 Task: Add Mori-Nu Extra Firm Silken Tofu to the cart.
Action: Mouse moved to (26, 79)
Screenshot: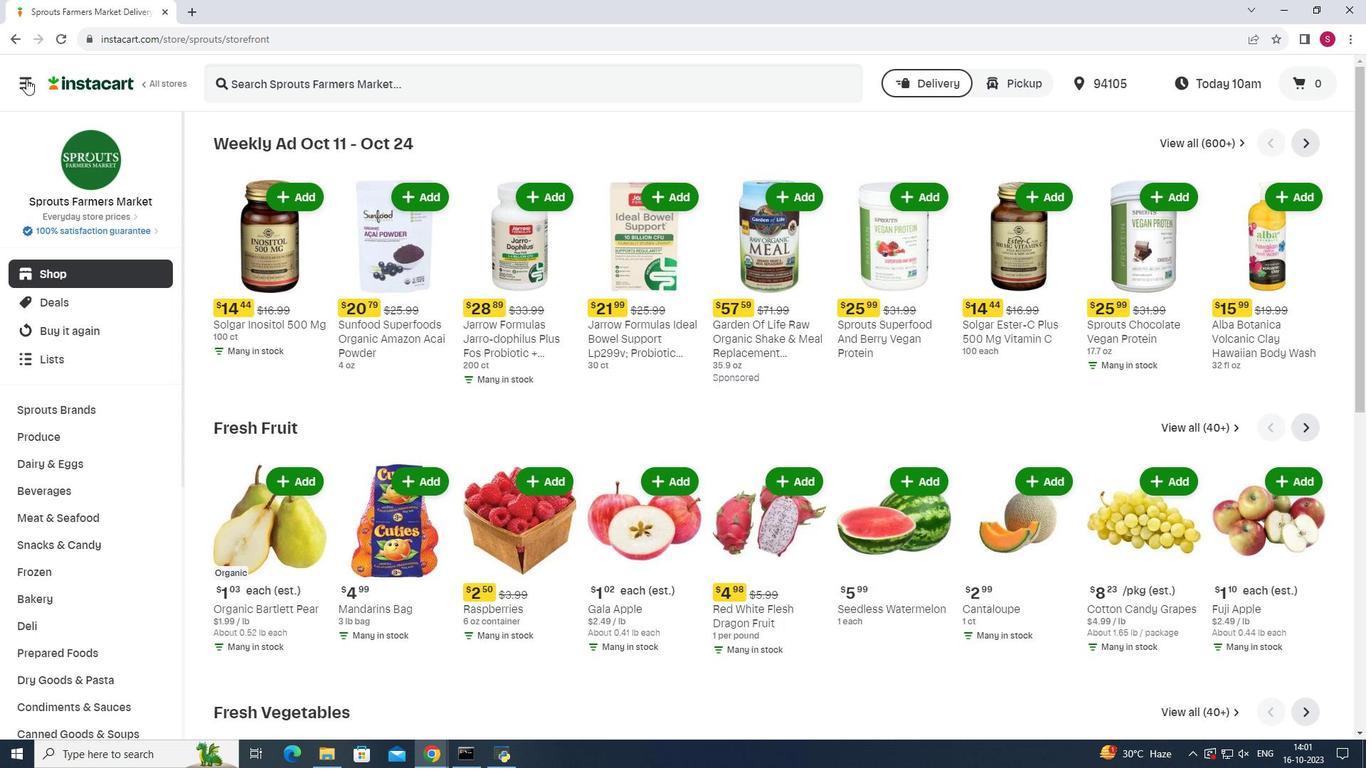 
Action: Mouse pressed left at (26, 79)
Screenshot: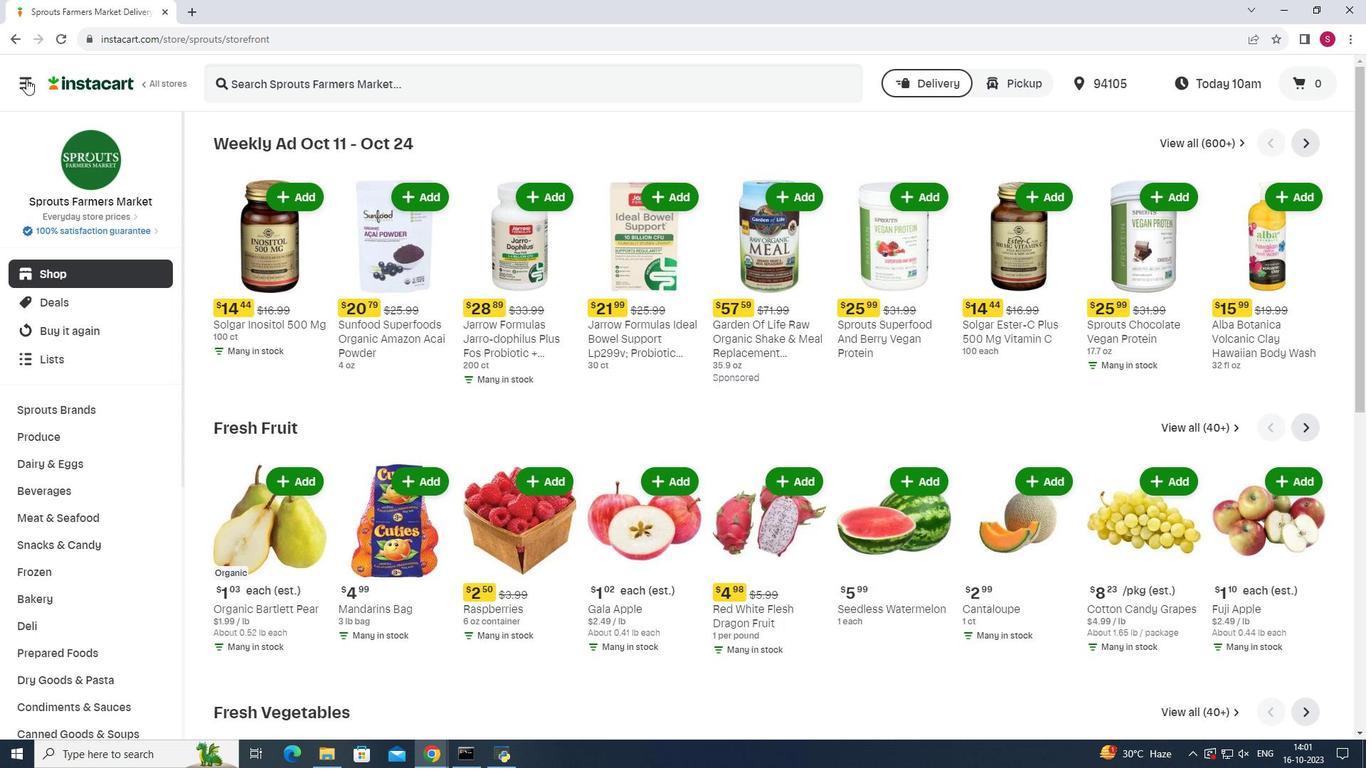 
Action: Mouse moved to (82, 383)
Screenshot: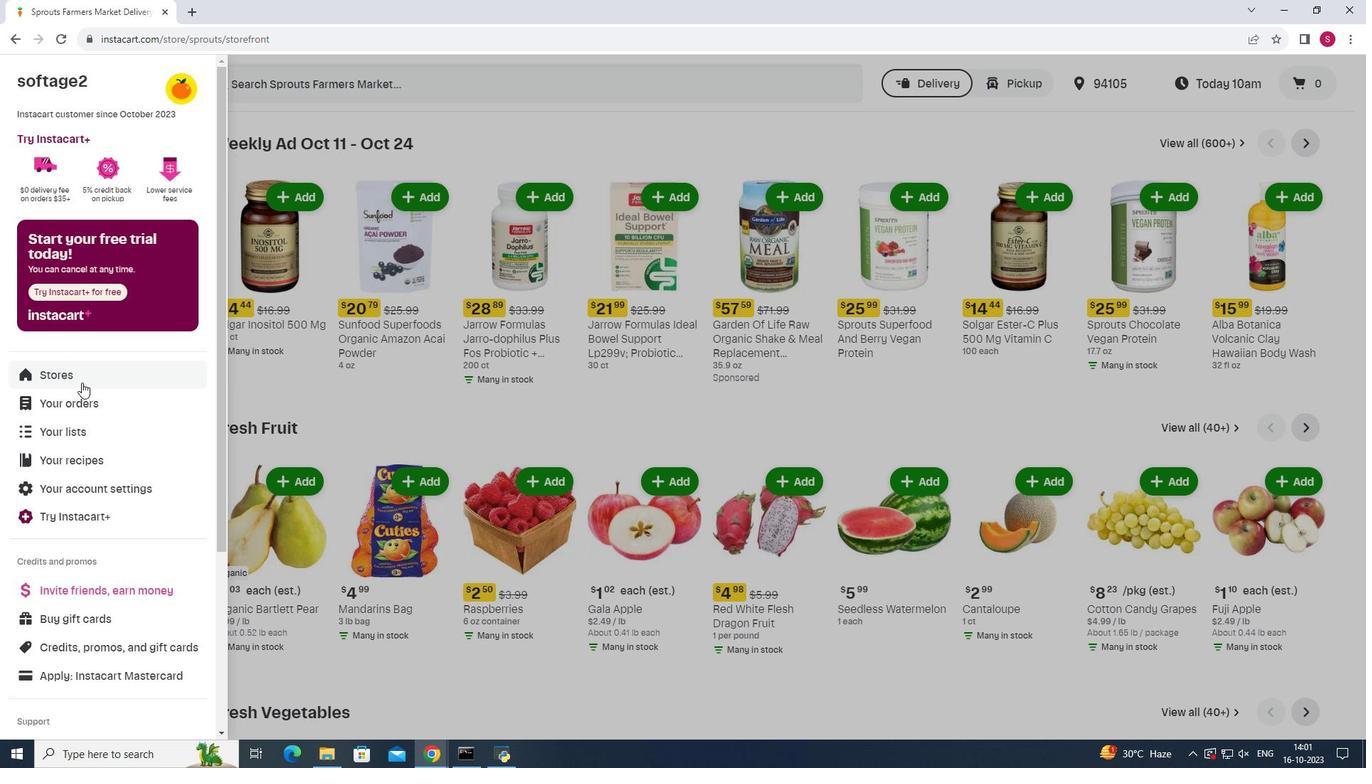
Action: Mouse pressed left at (82, 383)
Screenshot: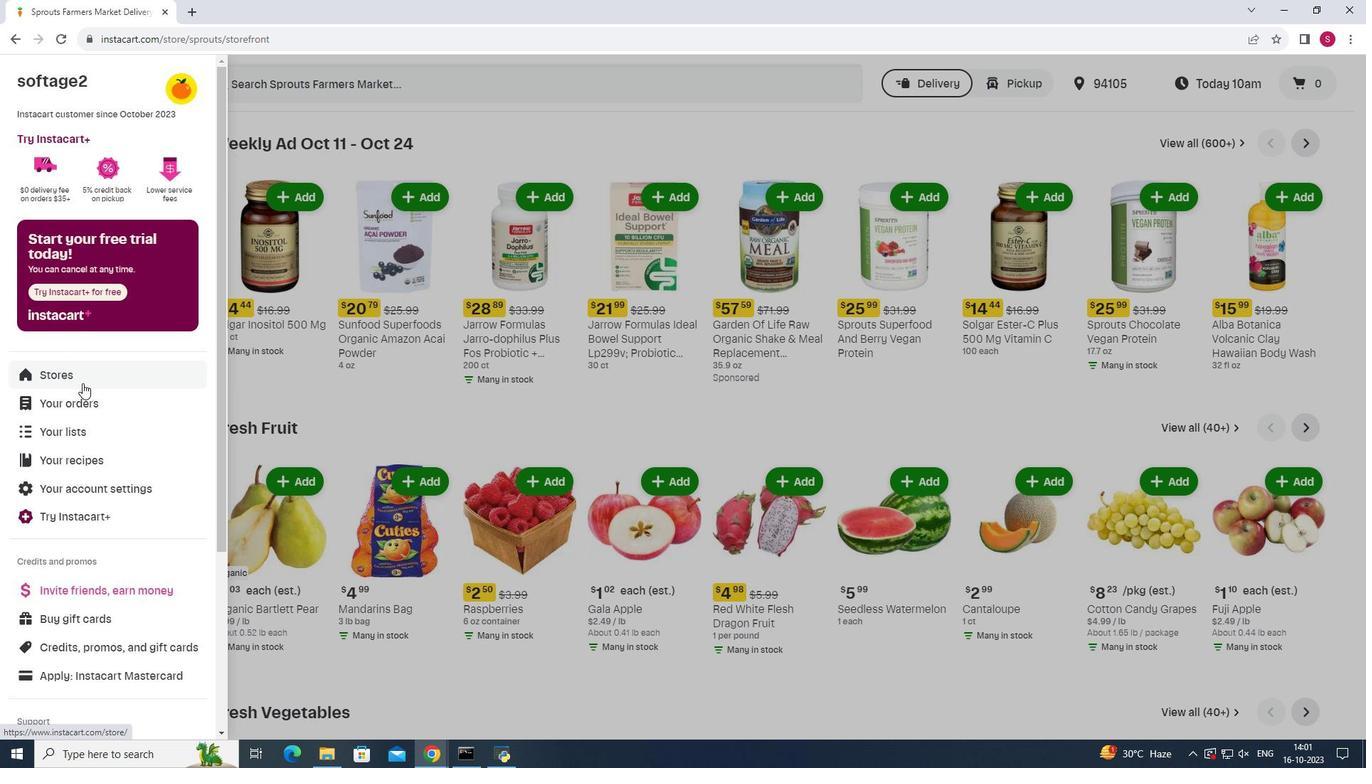 
Action: Mouse moved to (331, 128)
Screenshot: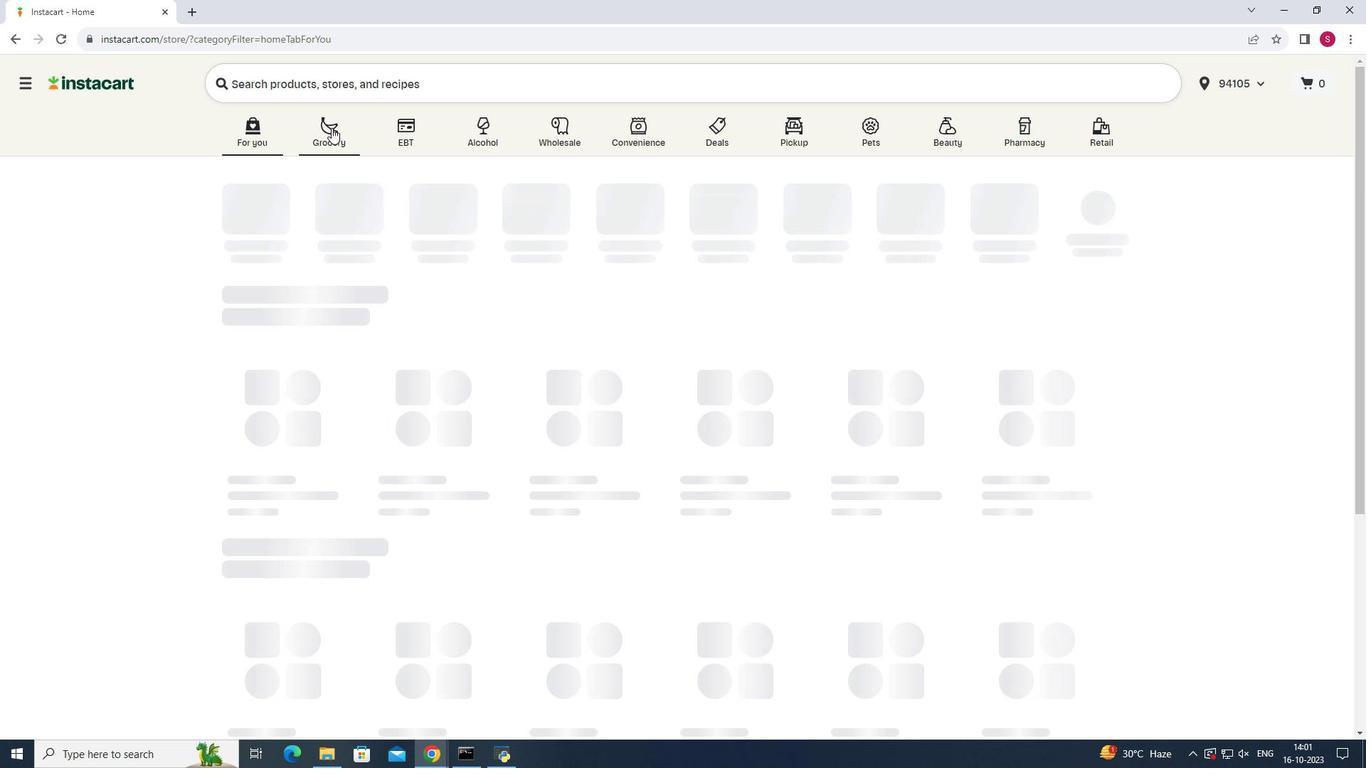 
Action: Mouse pressed left at (331, 128)
Screenshot: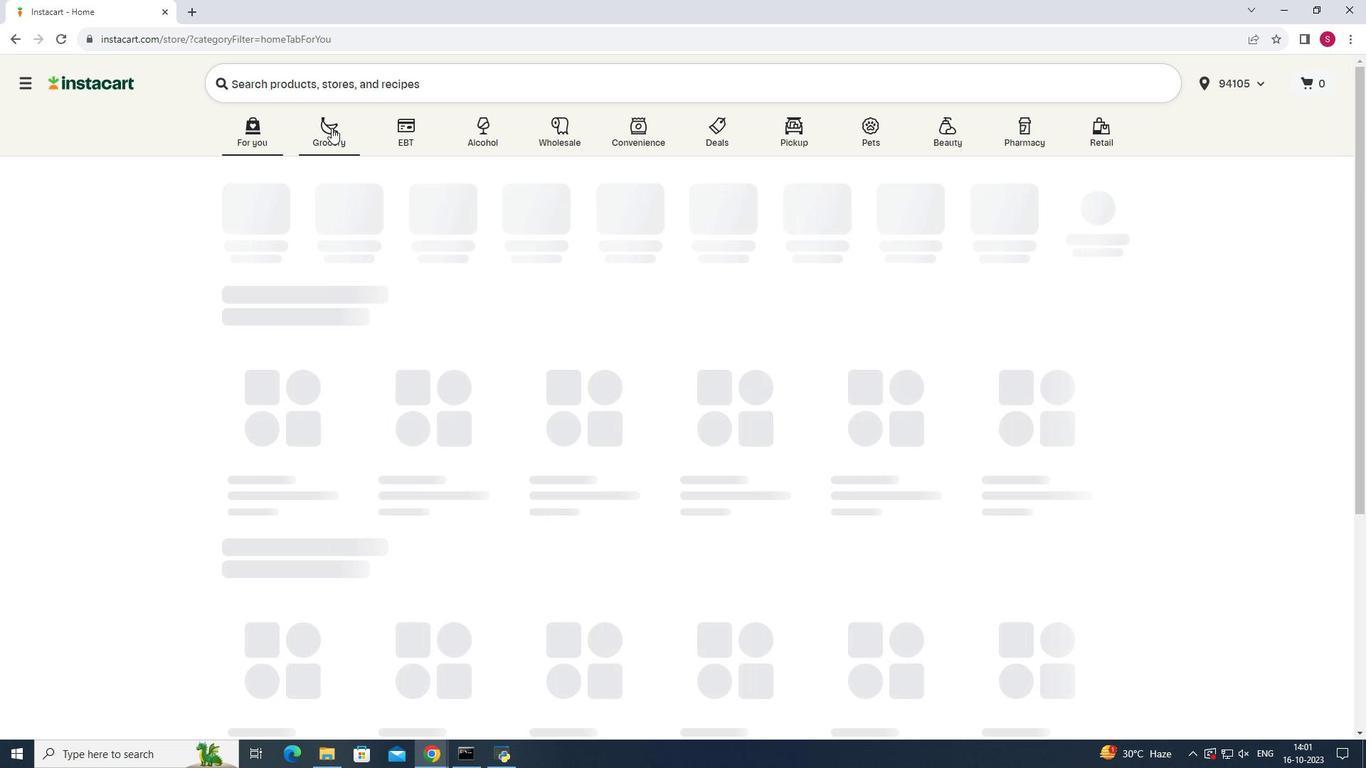 
Action: Mouse moved to (960, 198)
Screenshot: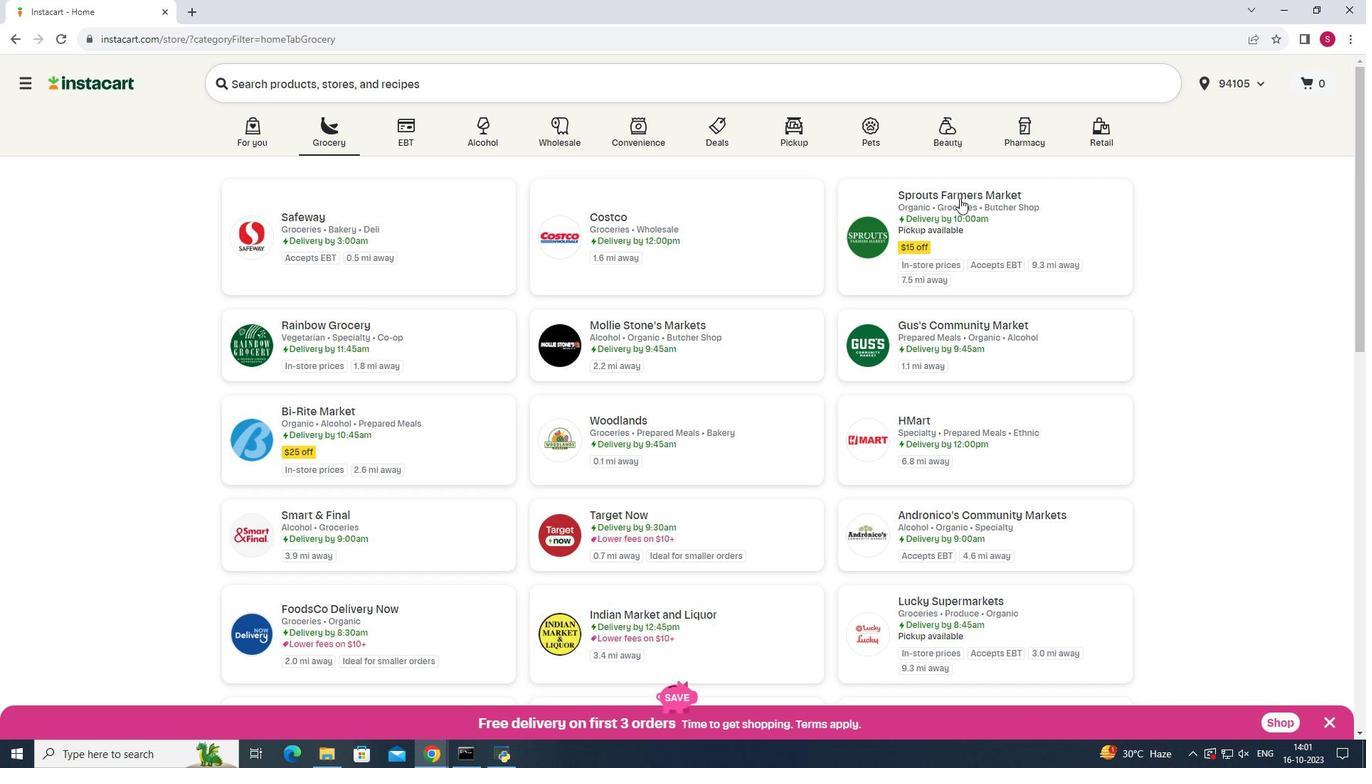 
Action: Mouse pressed left at (960, 198)
Screenshot: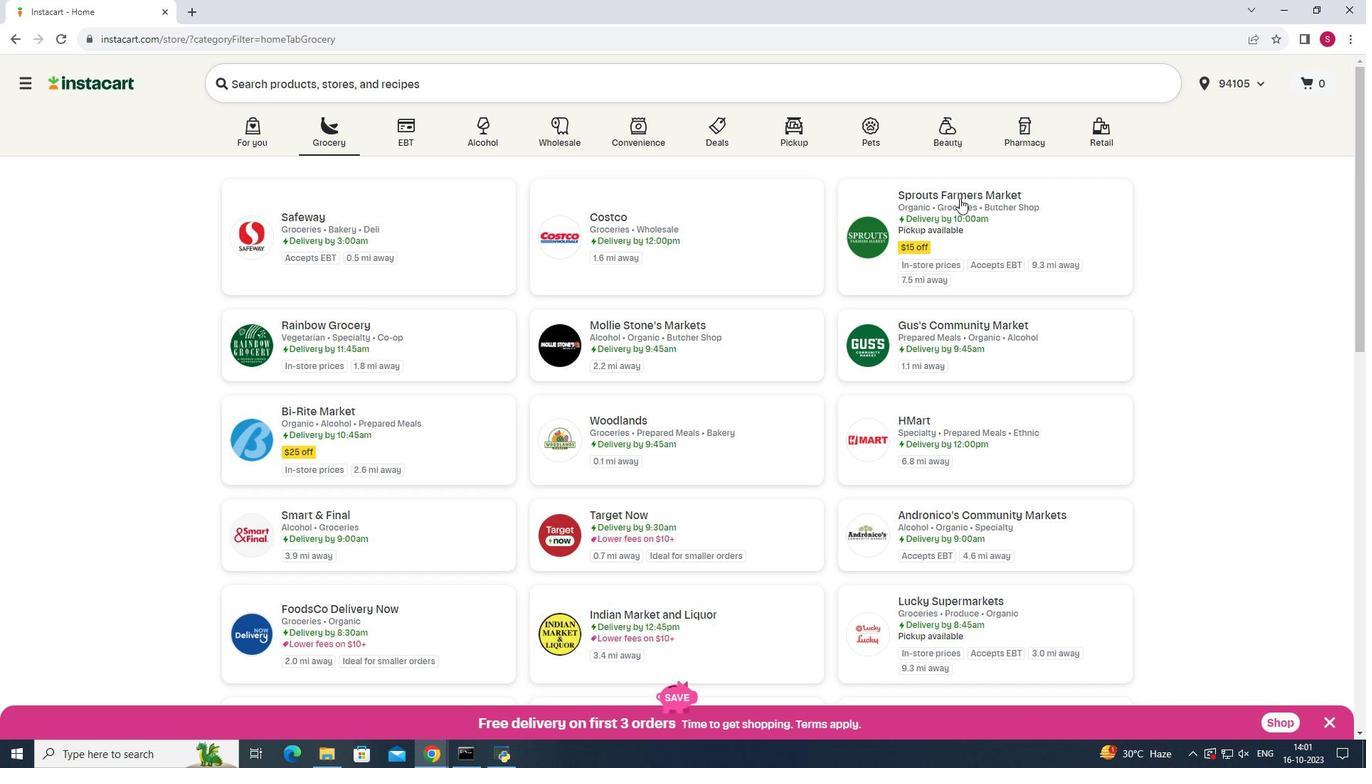 
Action: Mouse moved to (82, 517)
Screenshot: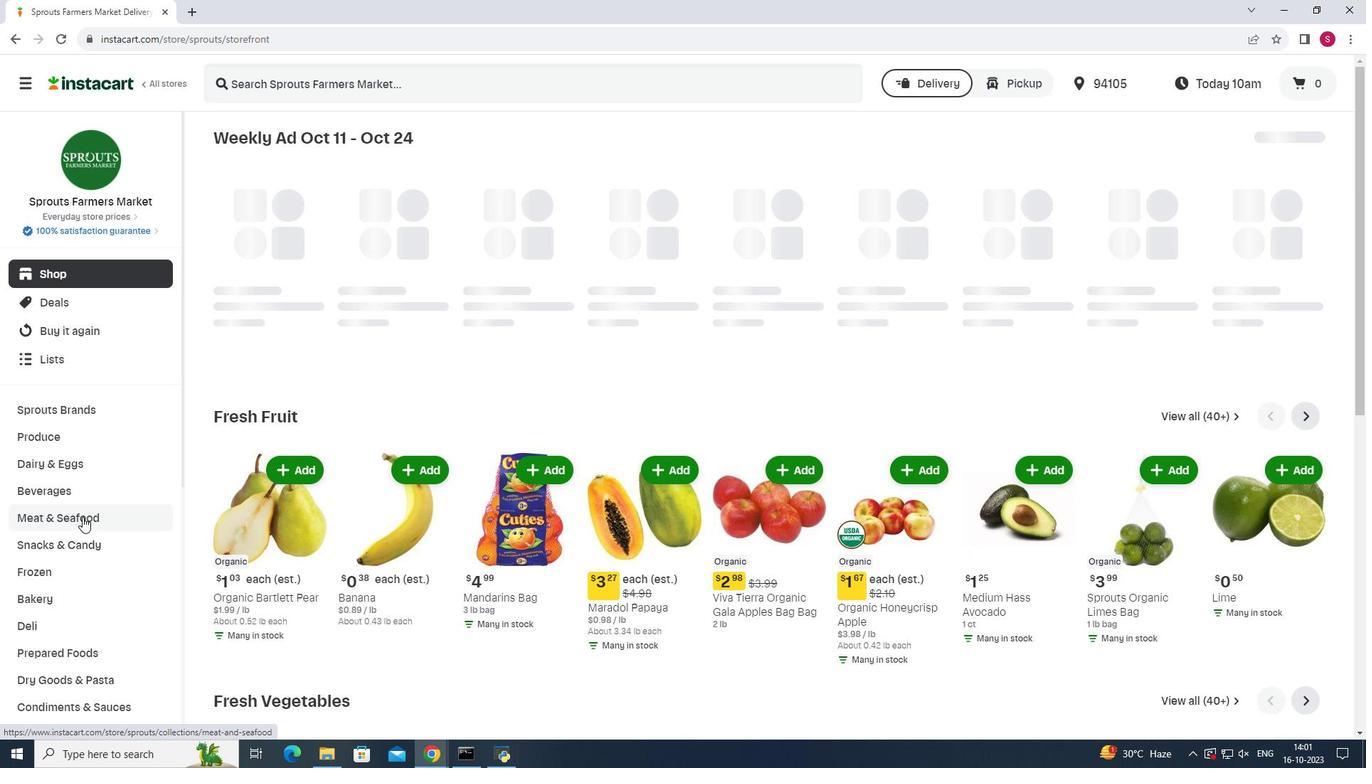 
Action: Mouse pressed left at (82, 517)
Screenshot: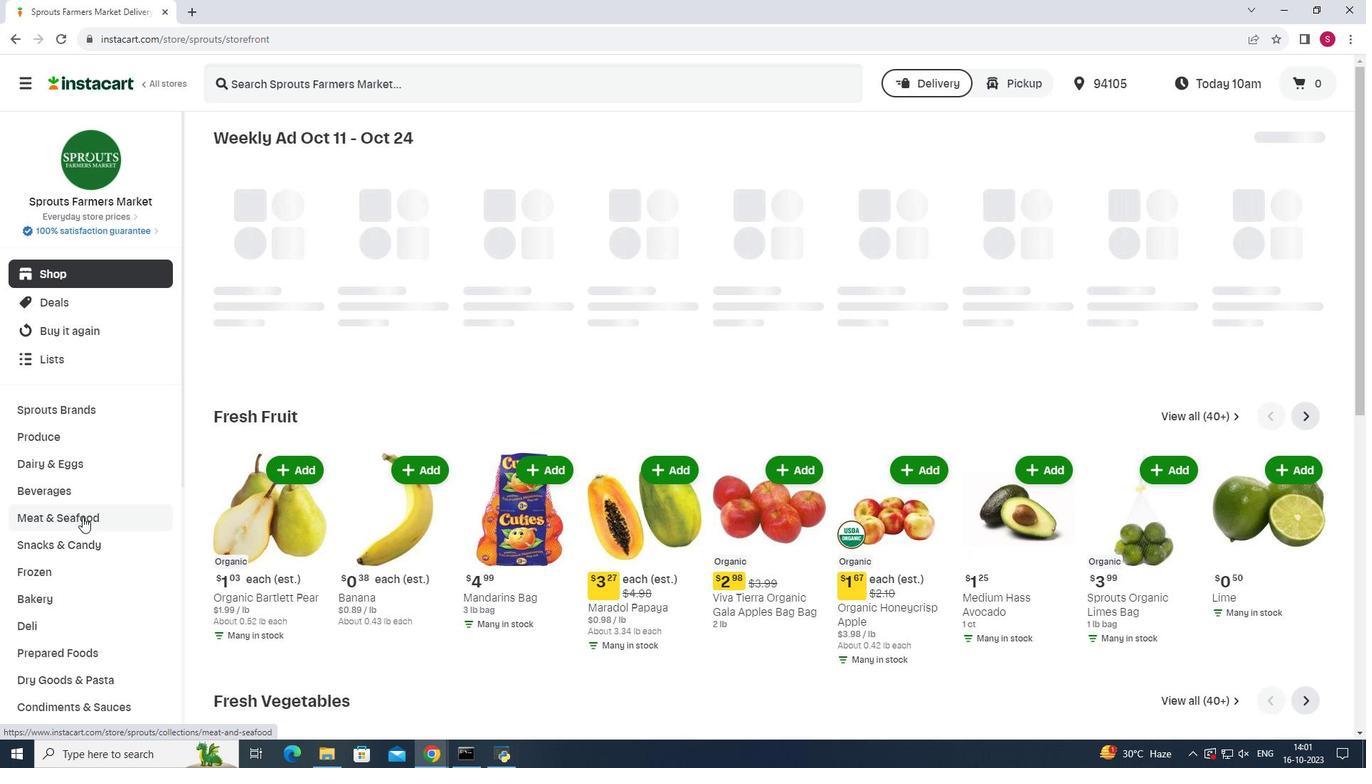 
Action: Mouse moved to (1044, 184)
Screenshot: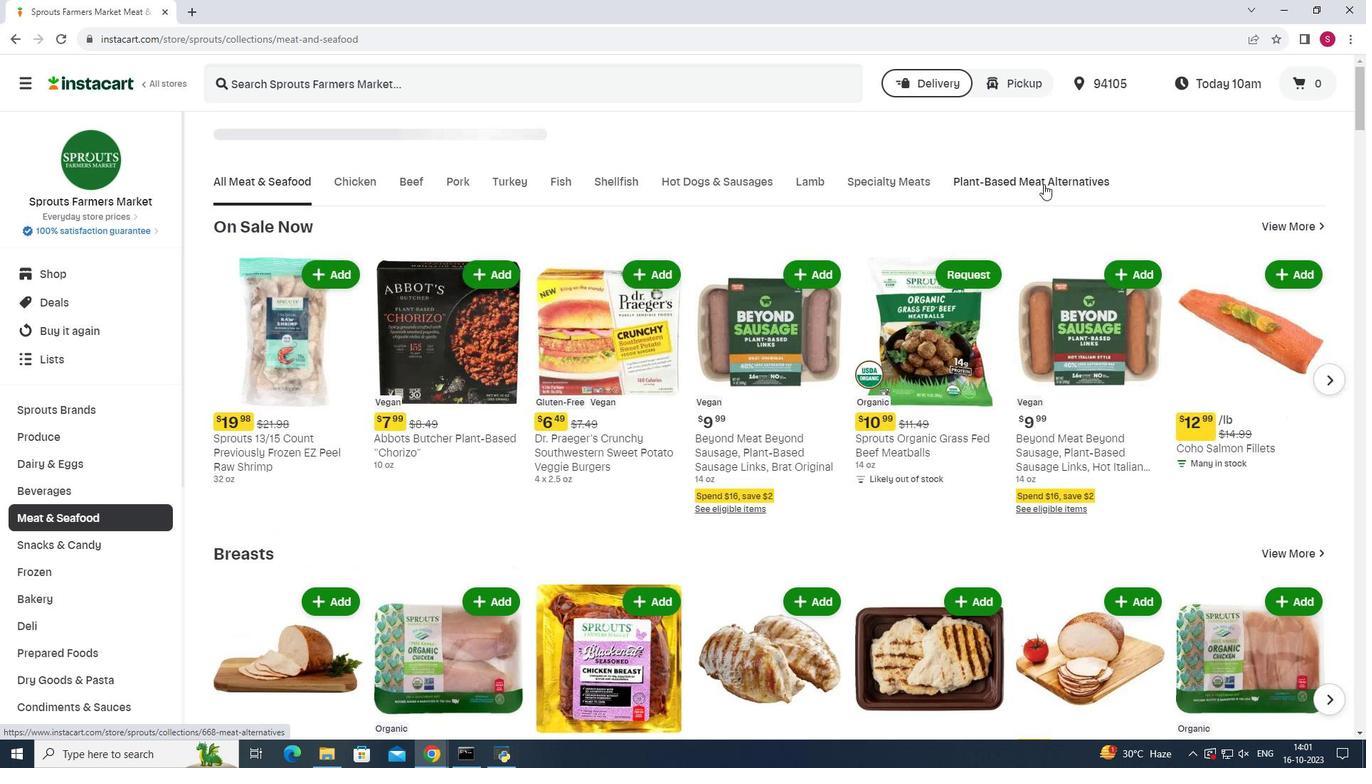 
Action: Mouse pressed left at (1044, 184)
Screenshot: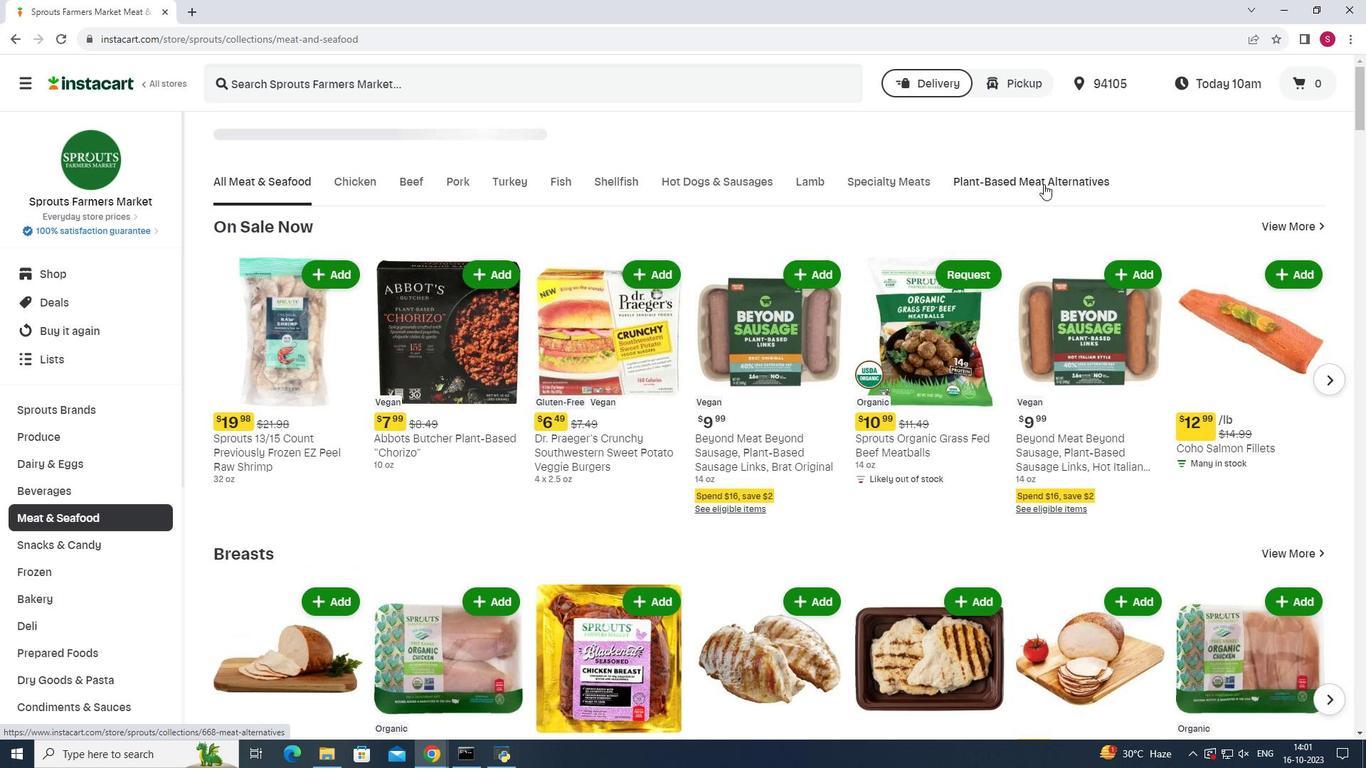 
Action: Mouse moved to (304, 234)
Screenshot: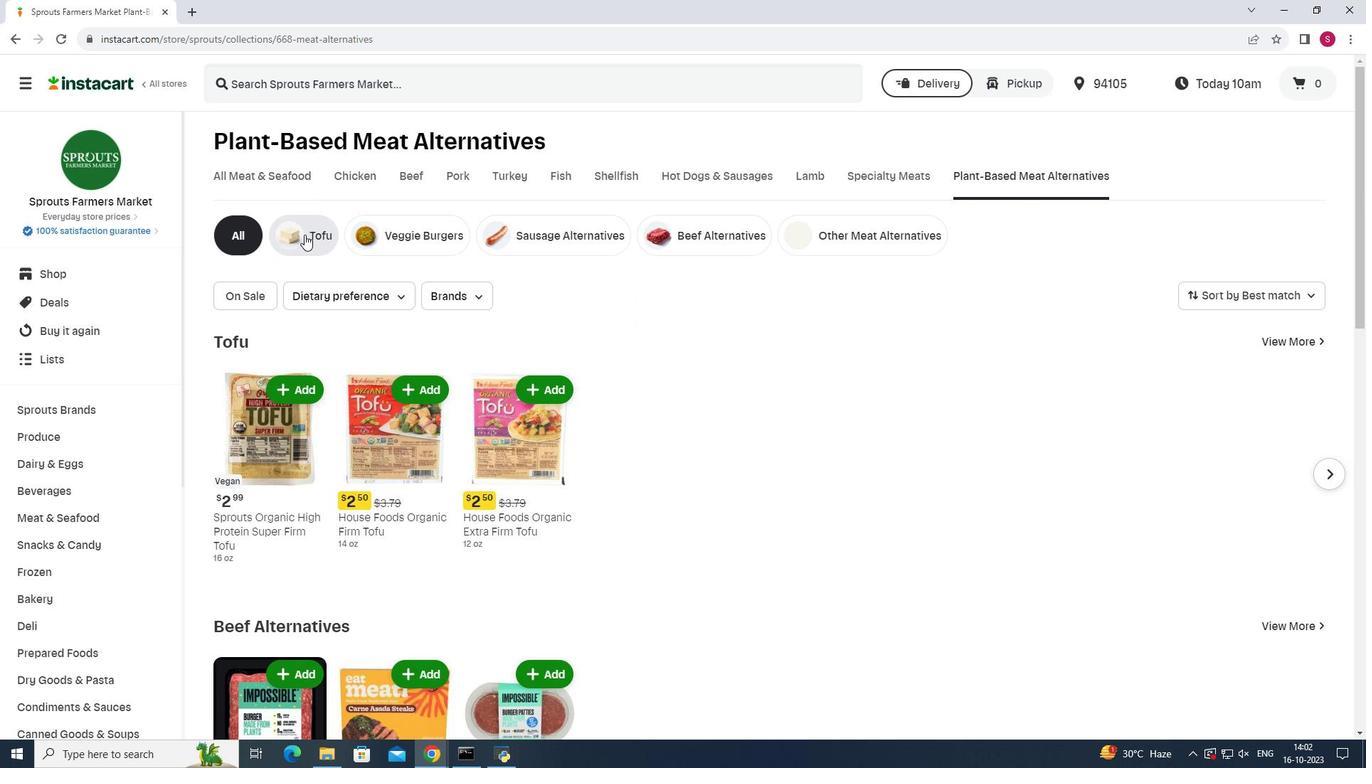 
Action: Mouse pressed left at (304, 234)
Screenshot: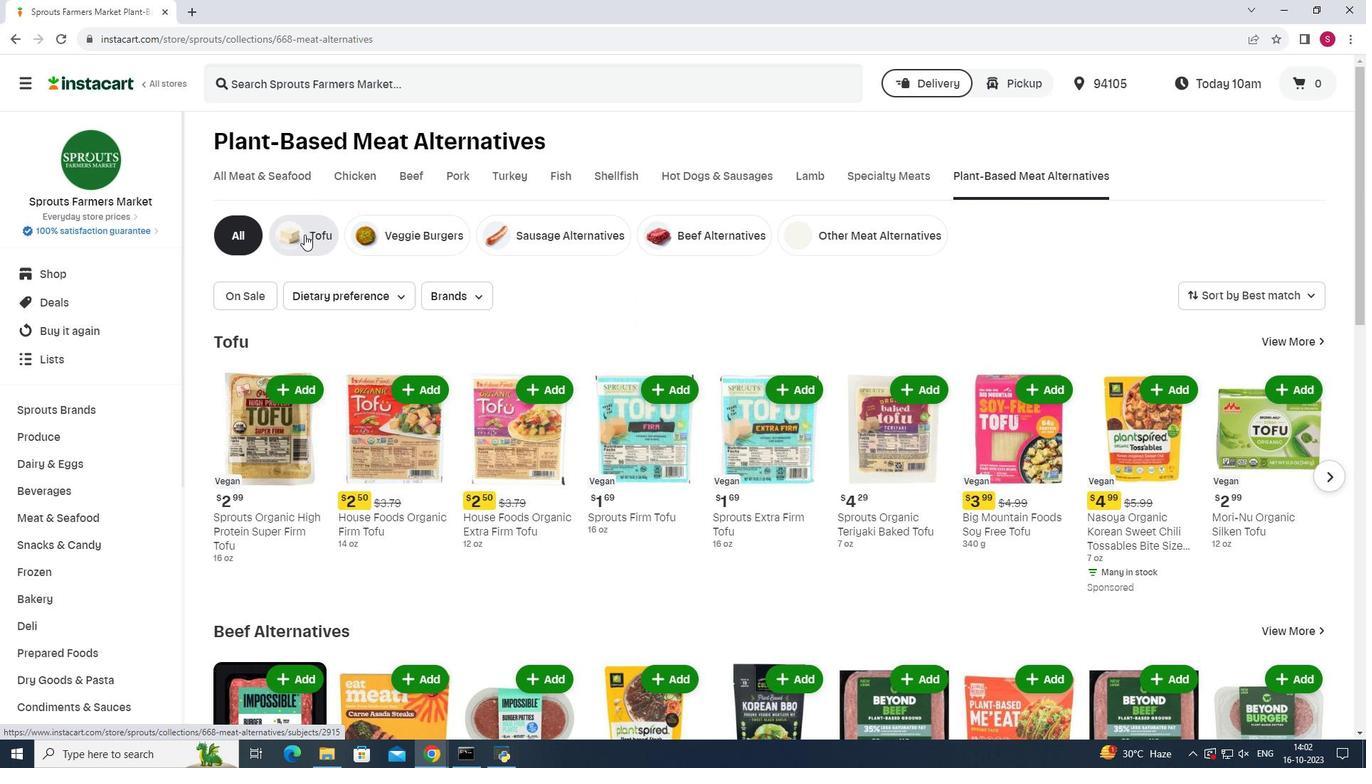 
Action: Mouse moved to (530, 82)
Screenshot: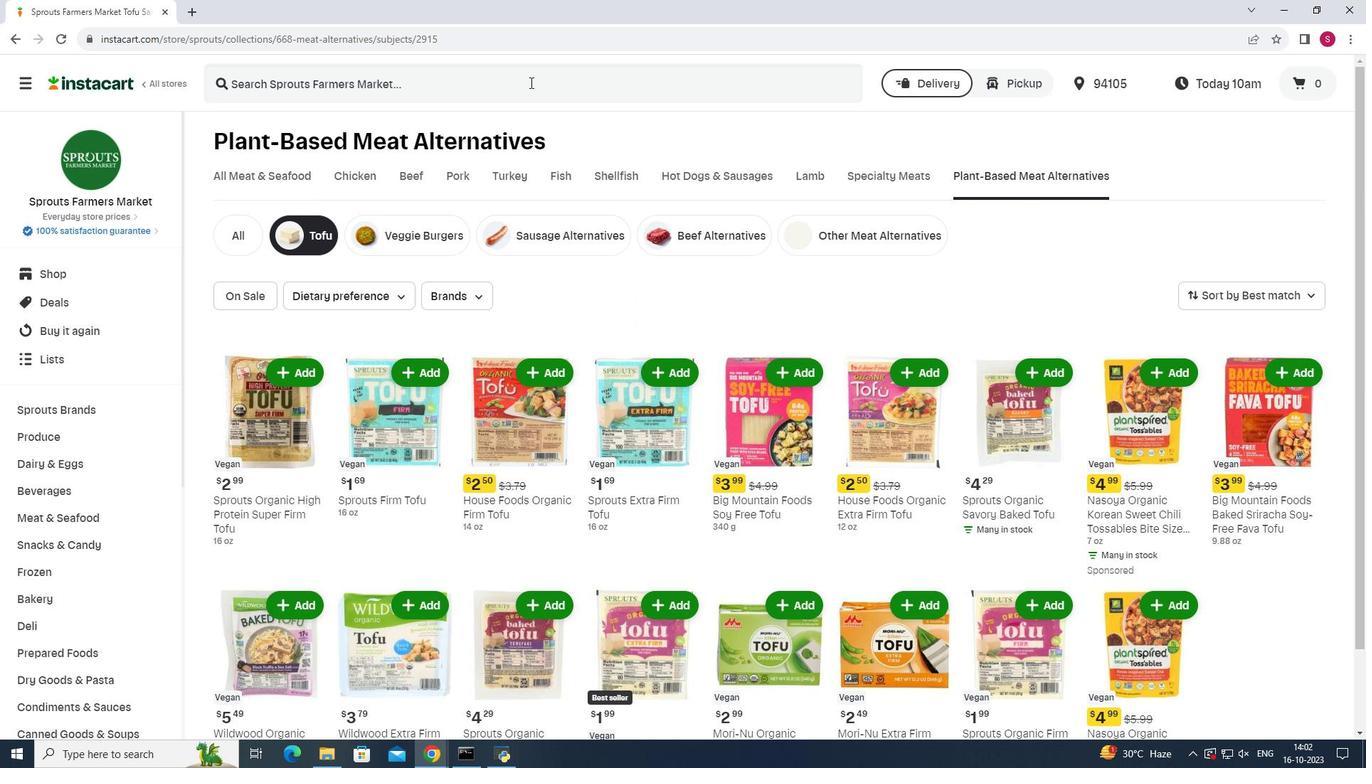 
Action: Mouse pressed left at (530, 82)
Screenshot: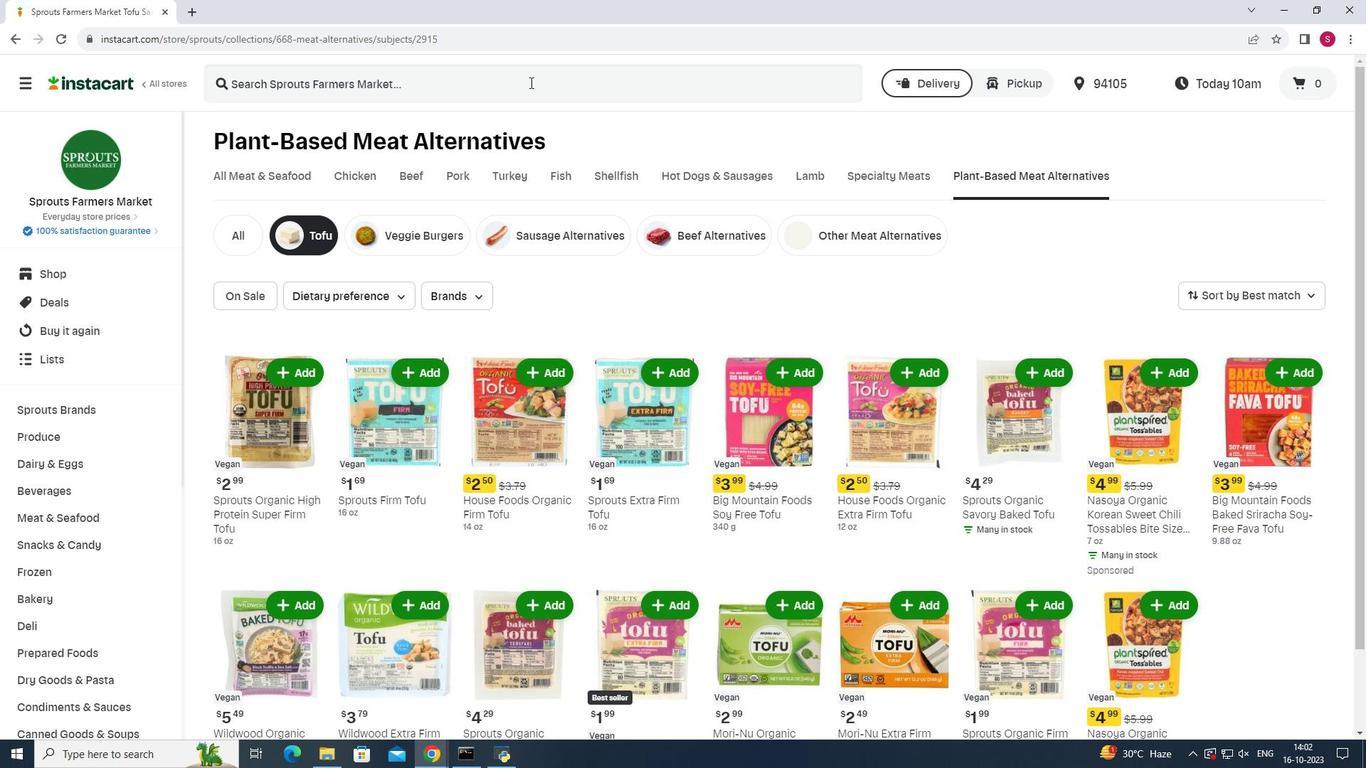 
Action: Mouse moved to (530, 83)
Screenshot: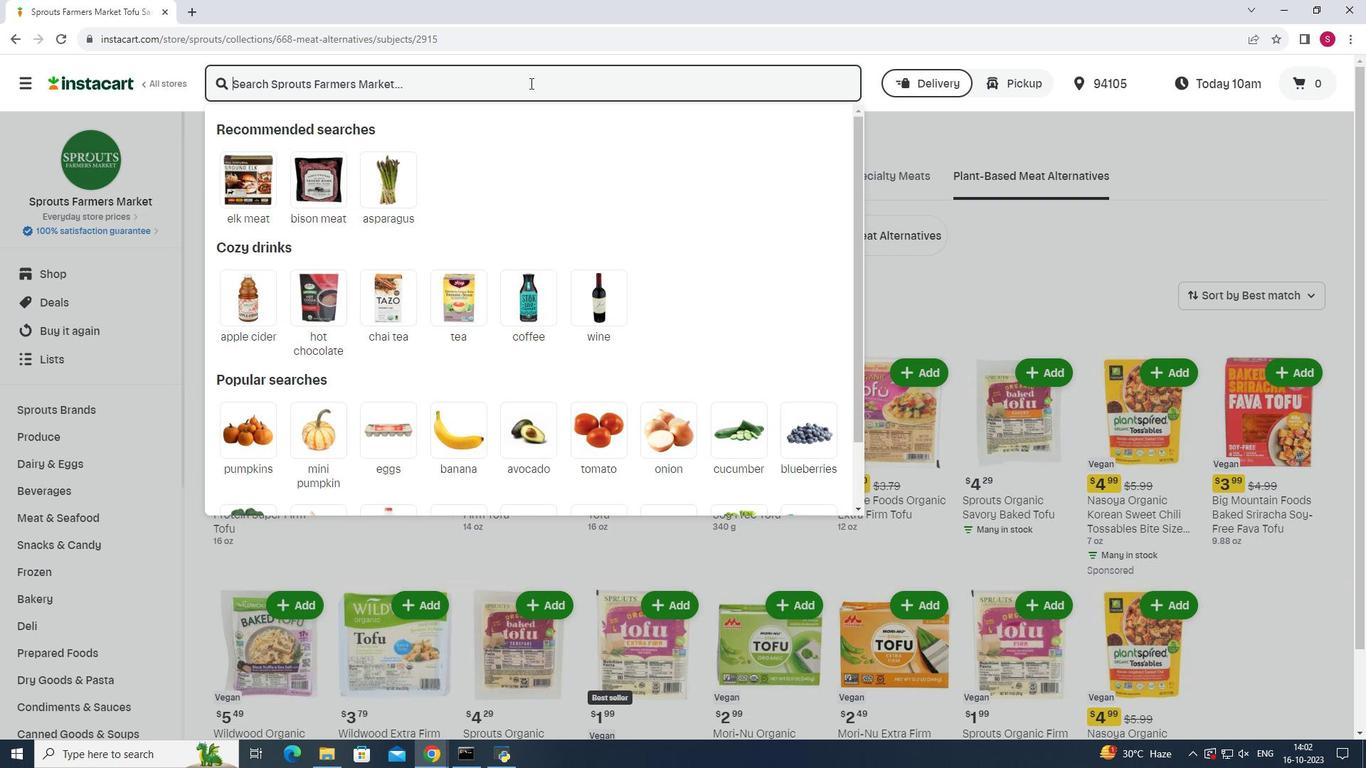 
Action: Key pressed <Key.shift><Key.shift><Key.shift><Key.shift>Mori-<Key.shift>Nu<Key.space><Key.shift>Extra<Key.space><Key.shift><Key.shift><Key.shift><Key.shift><Key.shift>Firm<Key.space><Key.shift>Sile<Key.backspace><Key.backspace>ke<Key.backspace><Key.backspace>lken<Key.space><Key.shift>Tofu<Key.enter>
Screenshot: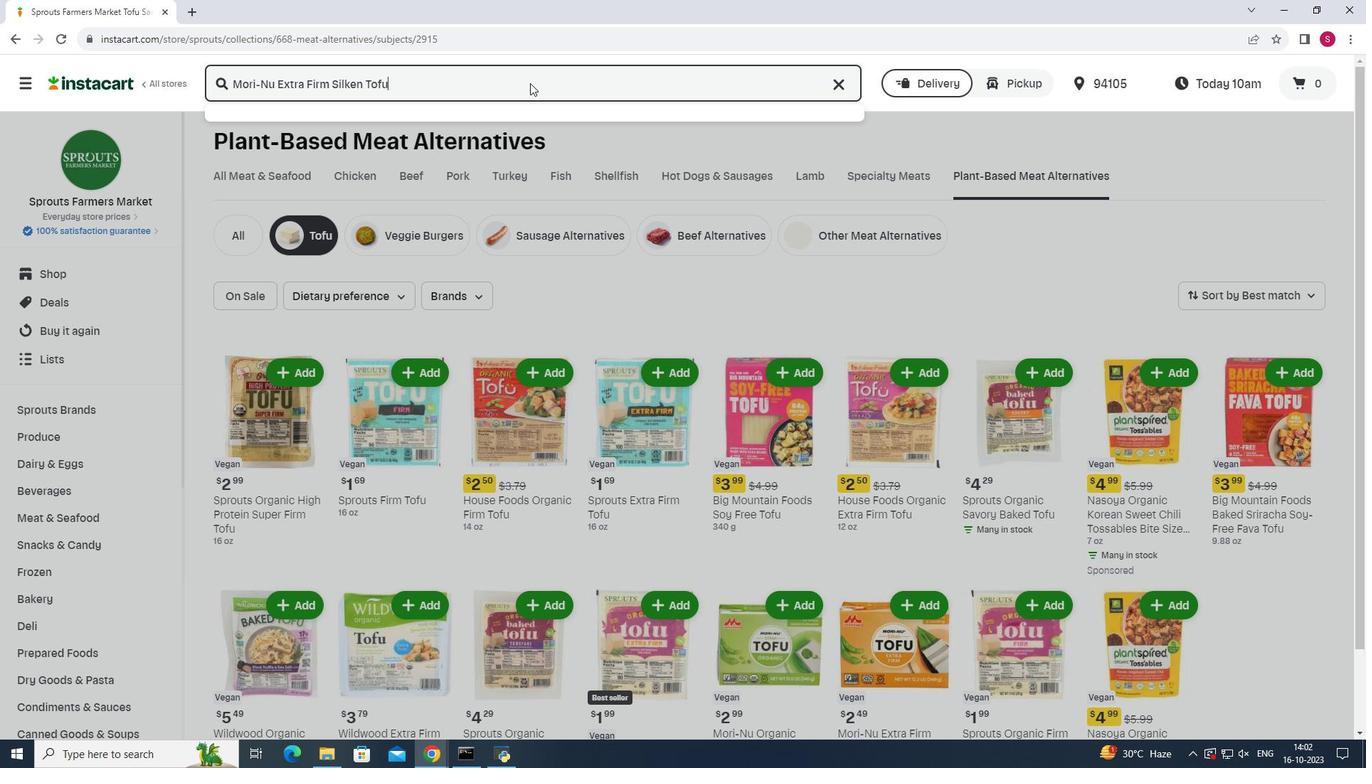 
Action: Mouse moved to (382, 291)
Screenshot: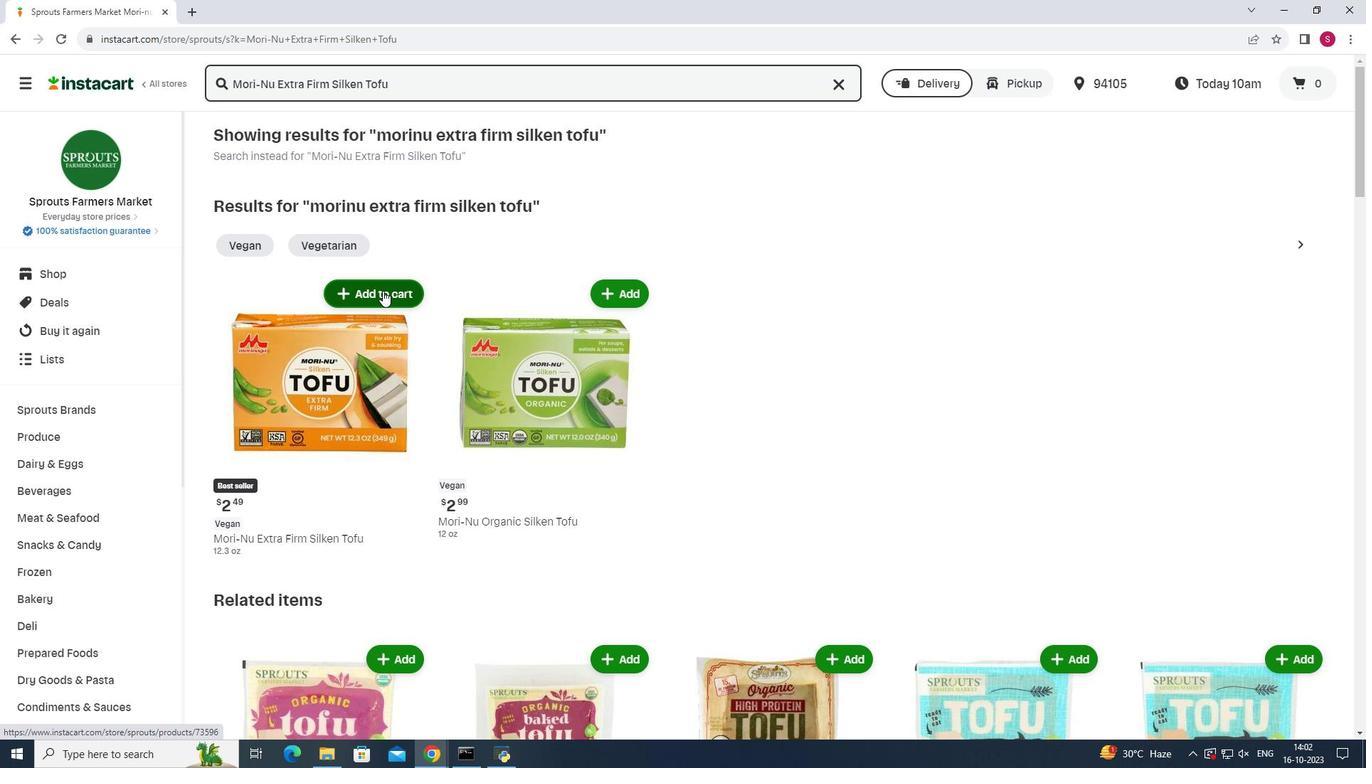 
Action: Mouse pressed left at (382, 291)
Screenshot: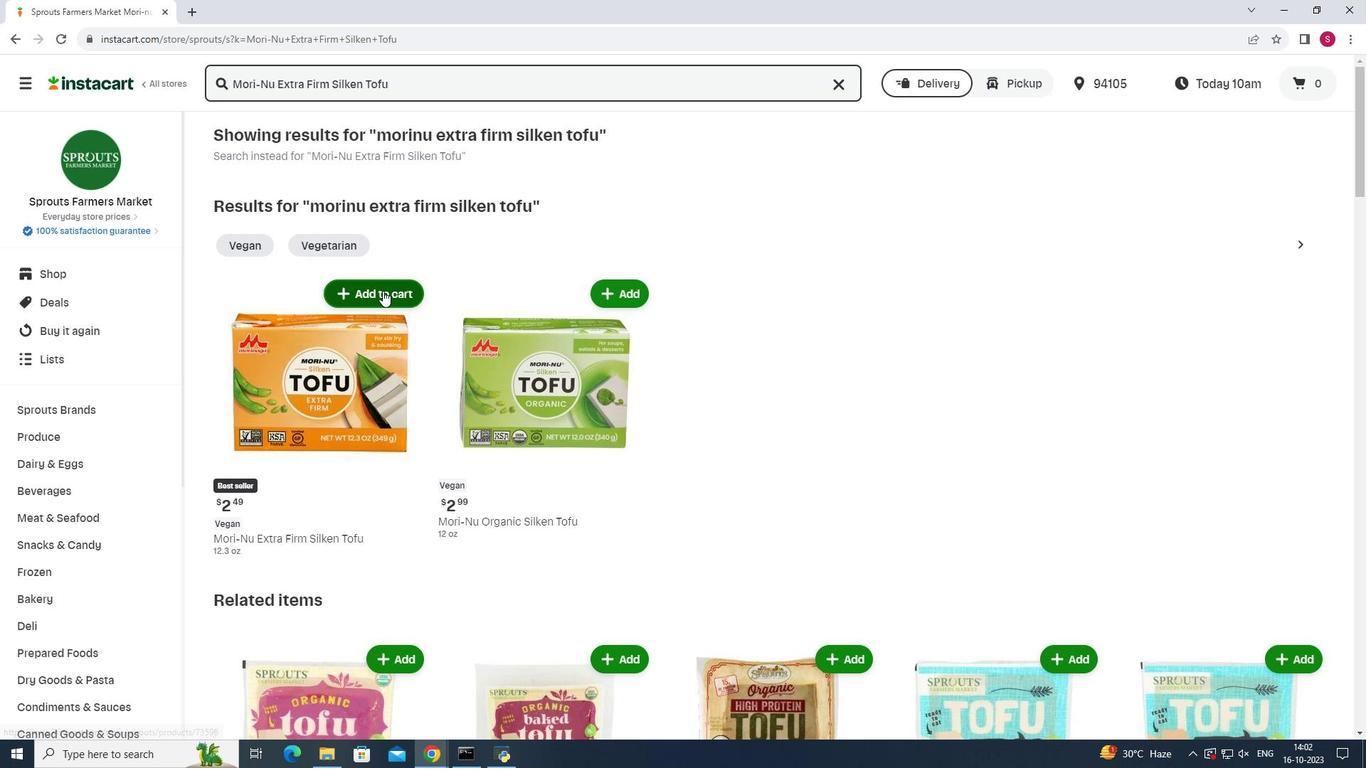 
